 Task: Share through Files "Movie C.mp4" and change Format to "Video & Audio"
Action: Mouse moved to (228, 121)
Screenshot: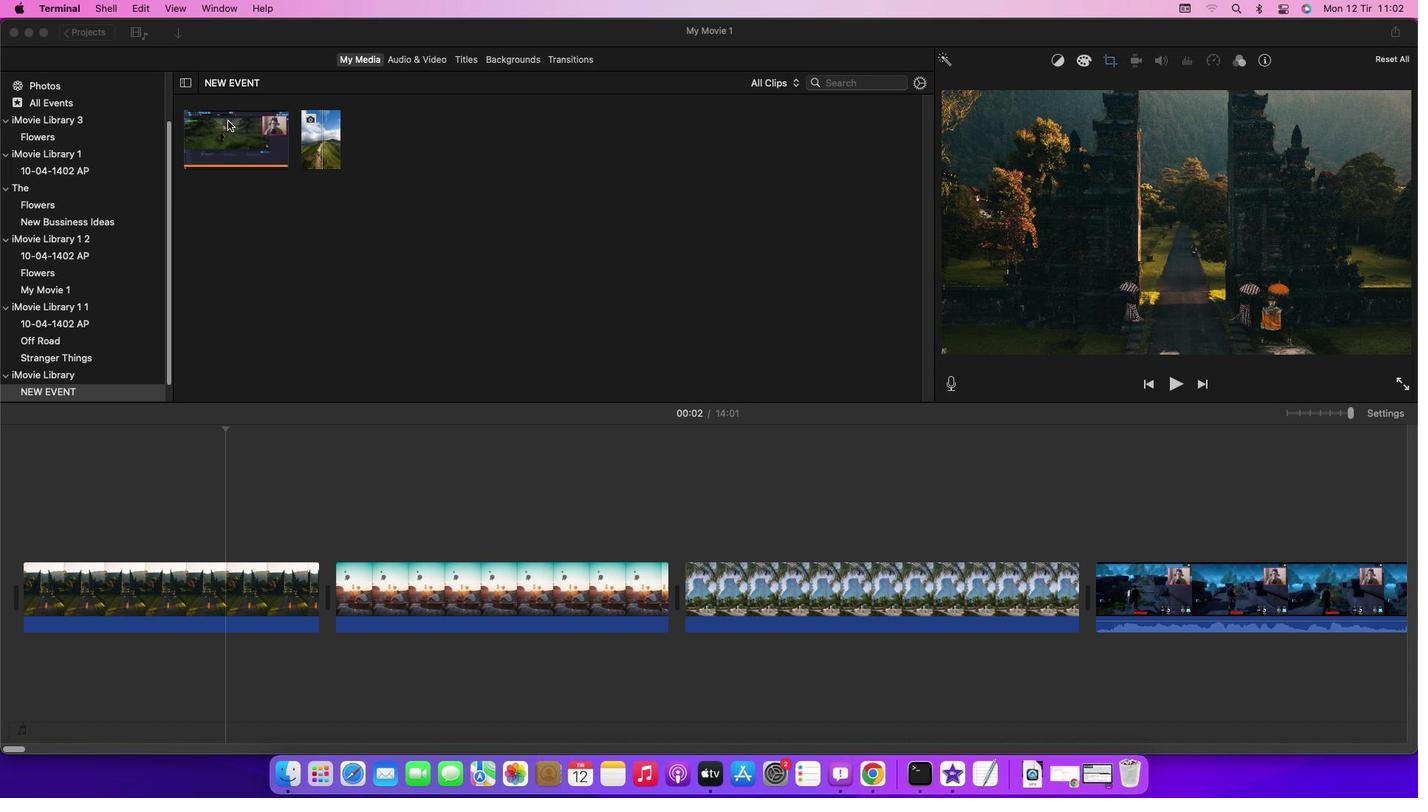 
Action: Mouse pressed left at (228, 121)
Screenshot: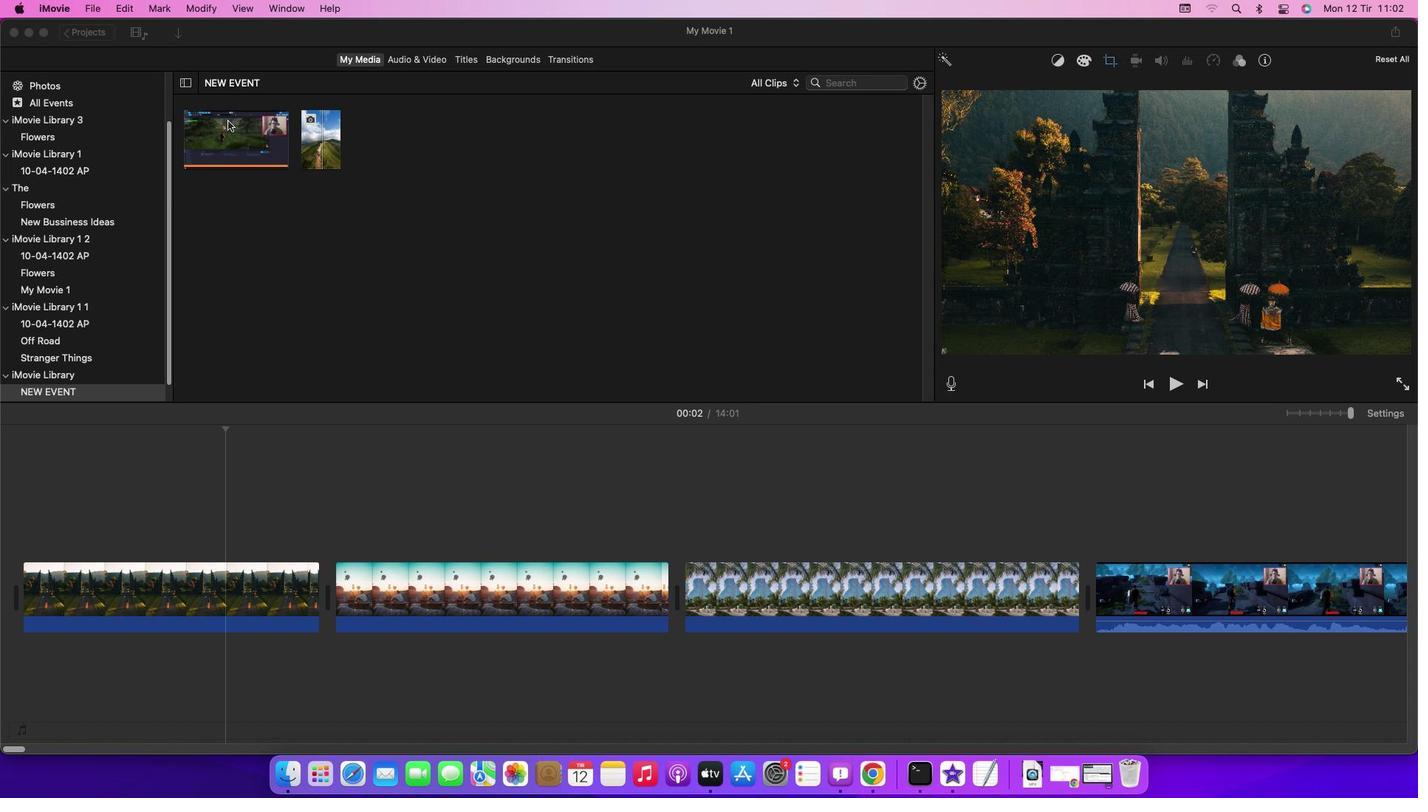 
Action: Mouse moved to (92, 8)
Screenshot: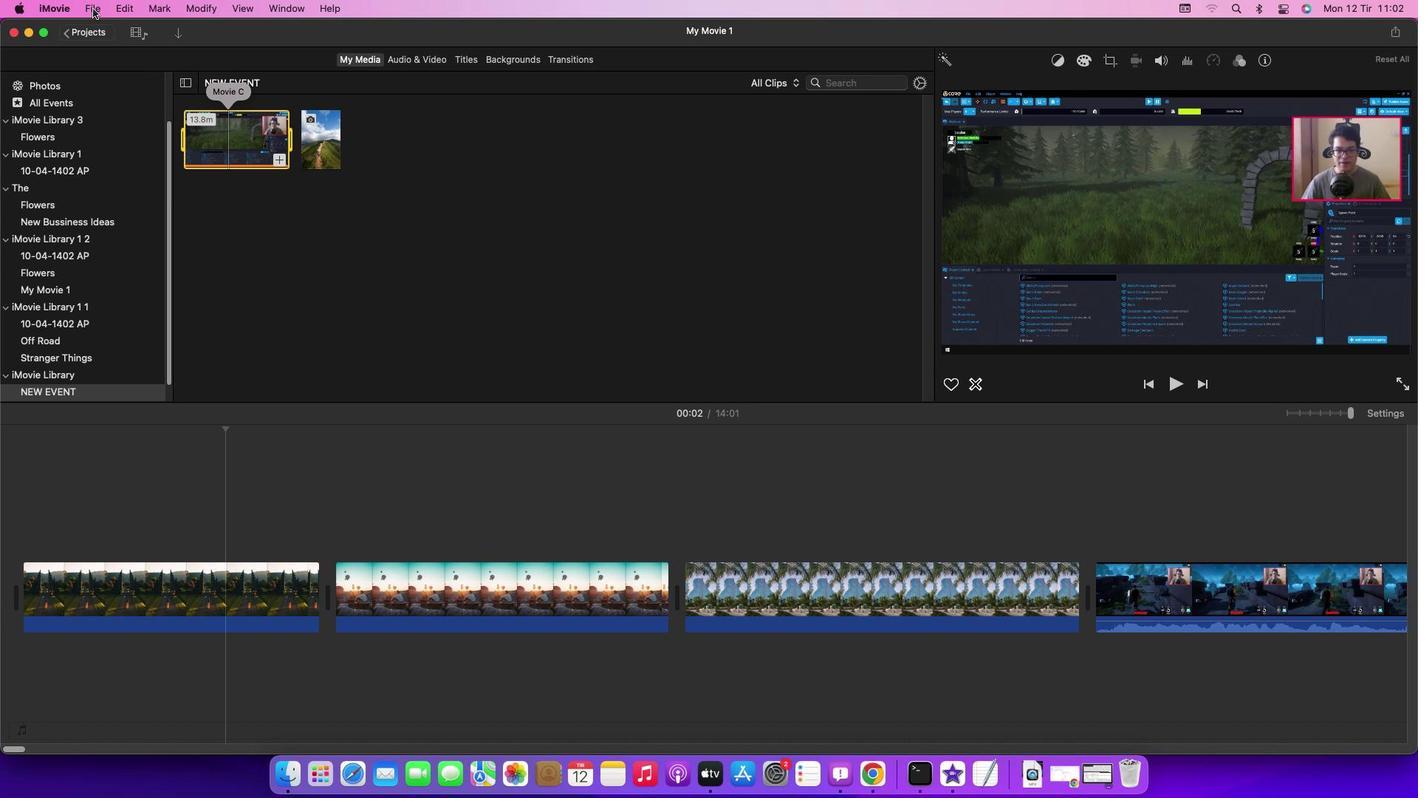 
Action: Mouse pressed left at (92, 8)
Screenshot: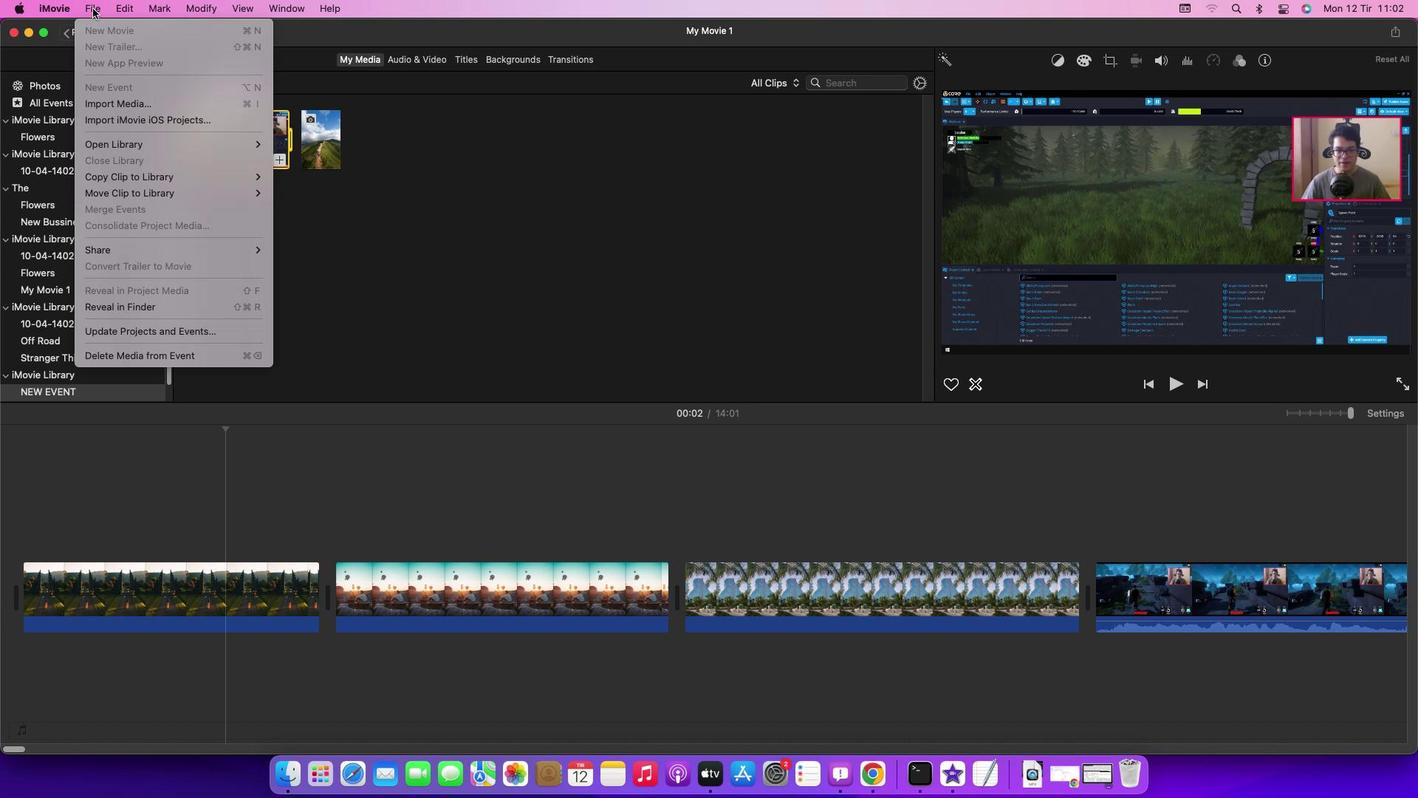 
Action: Mouse moved to (308, 298)
Screenshot: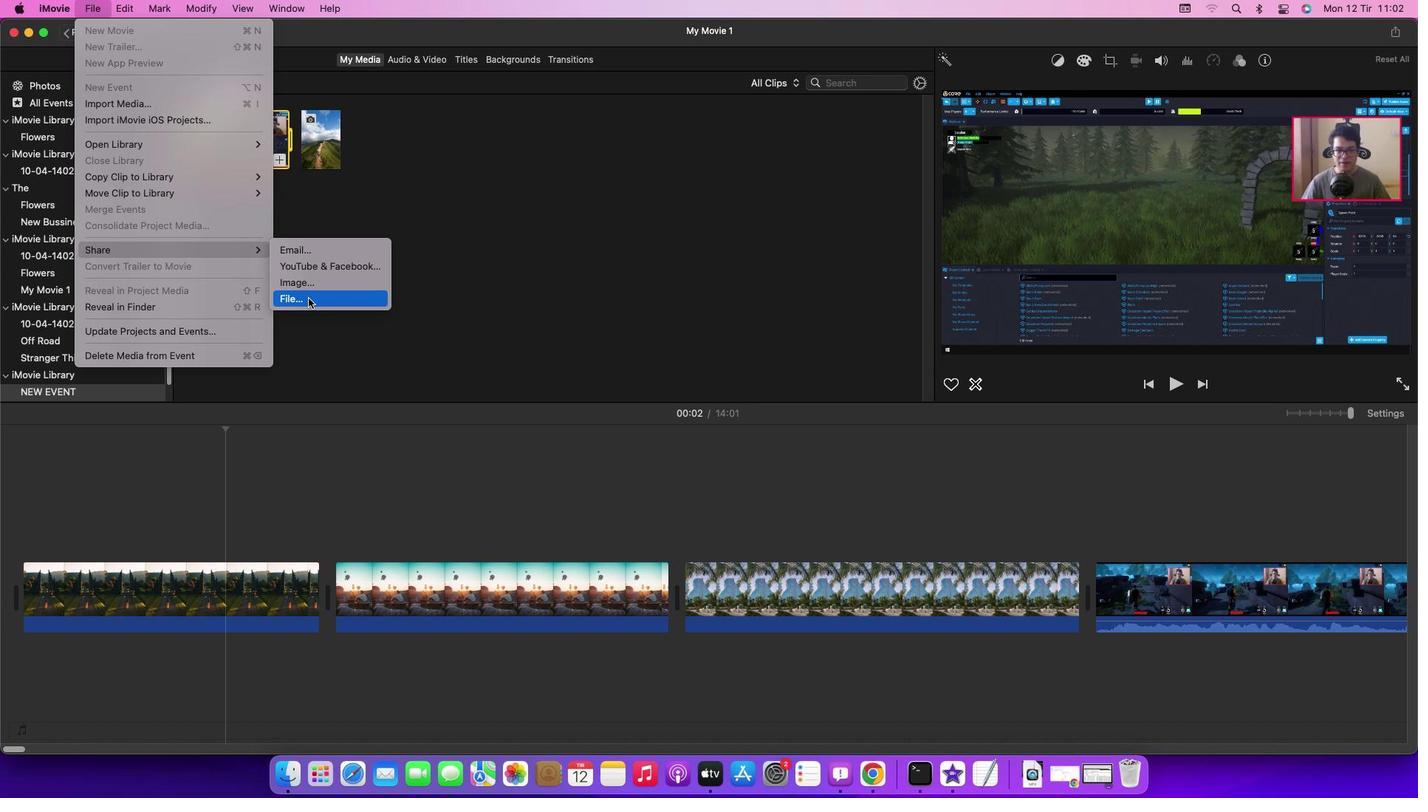 
Action: Mouse pressed left at (308, 298)
Screenshot: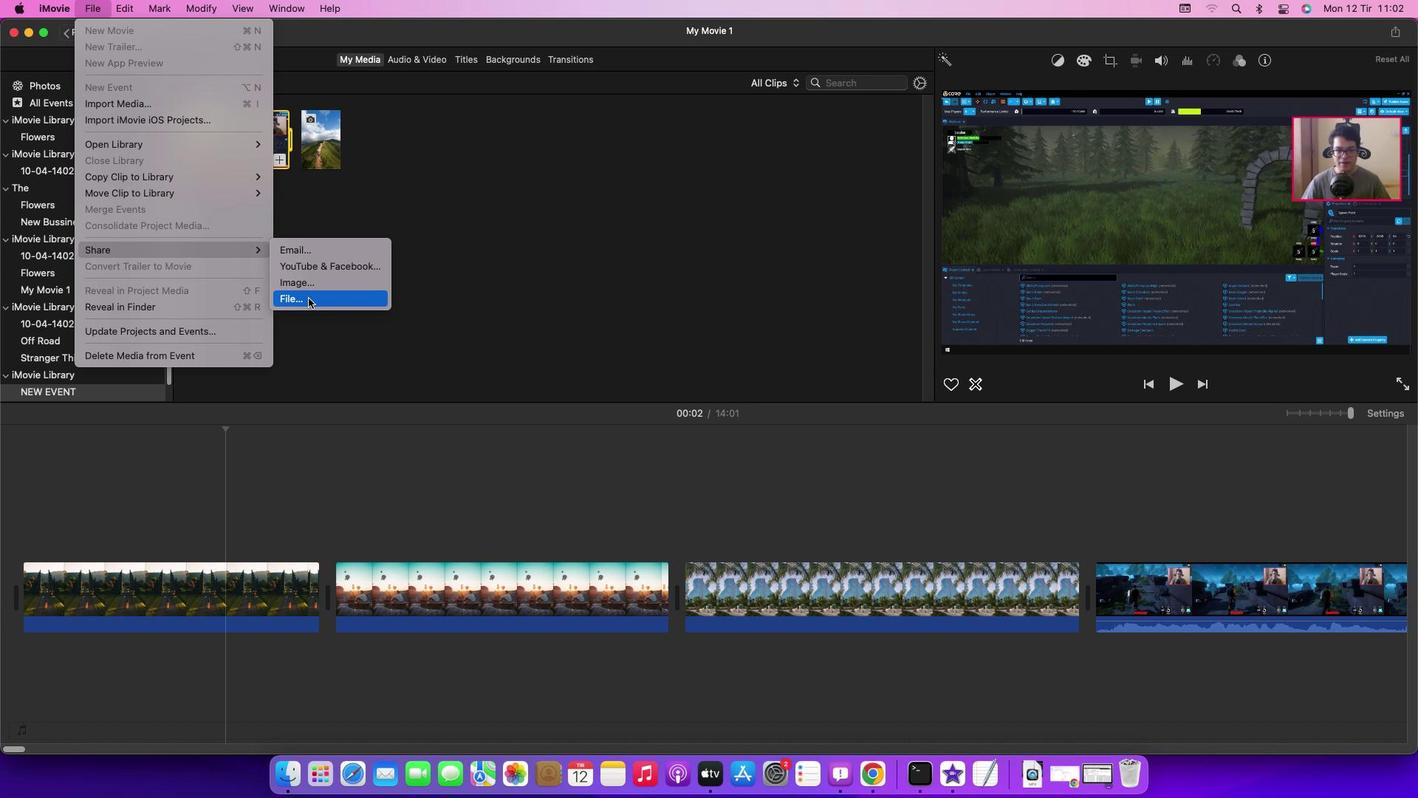 
Action: Mouse moved to (816, 226)
Screenshot: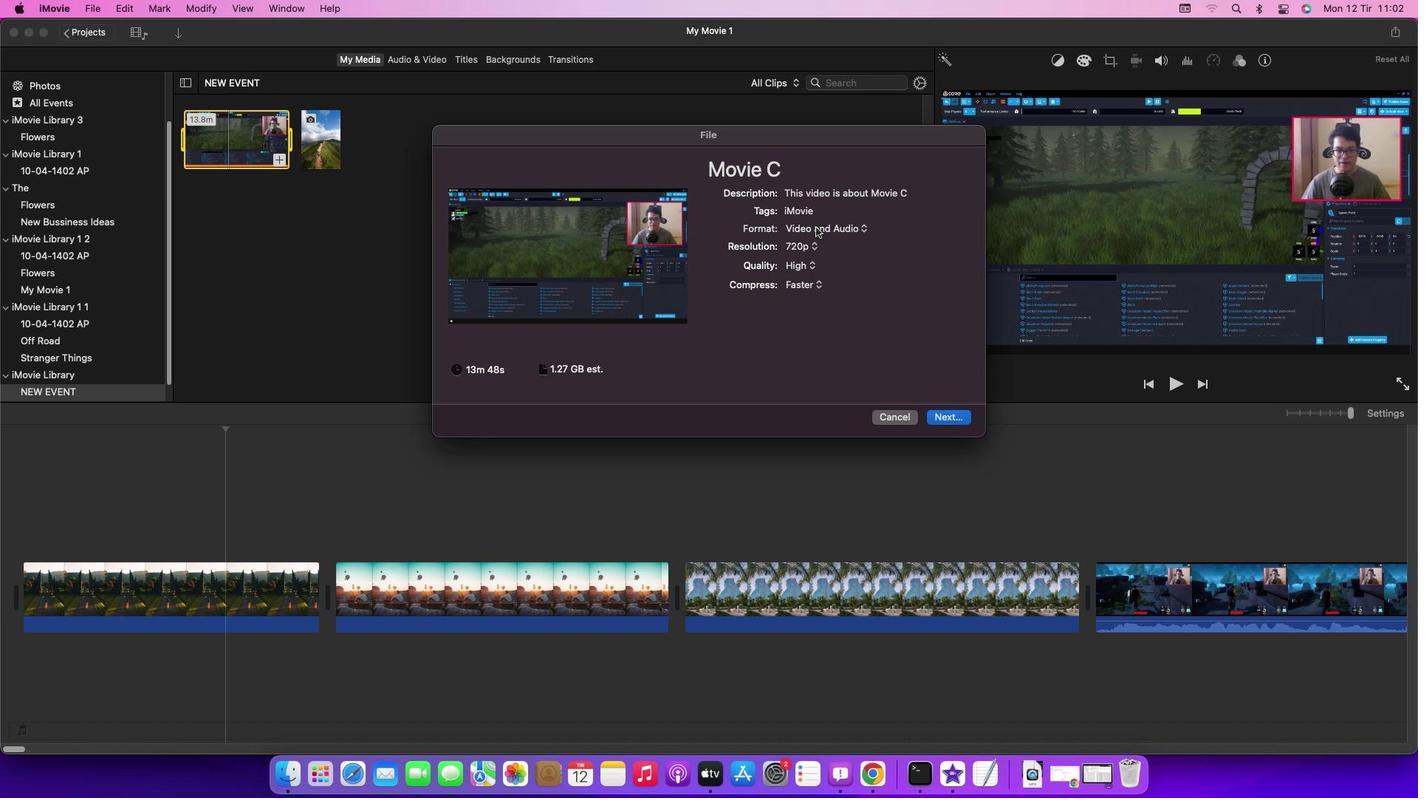 
Action: Mouse pressed left at (816, 226)
Screenshot: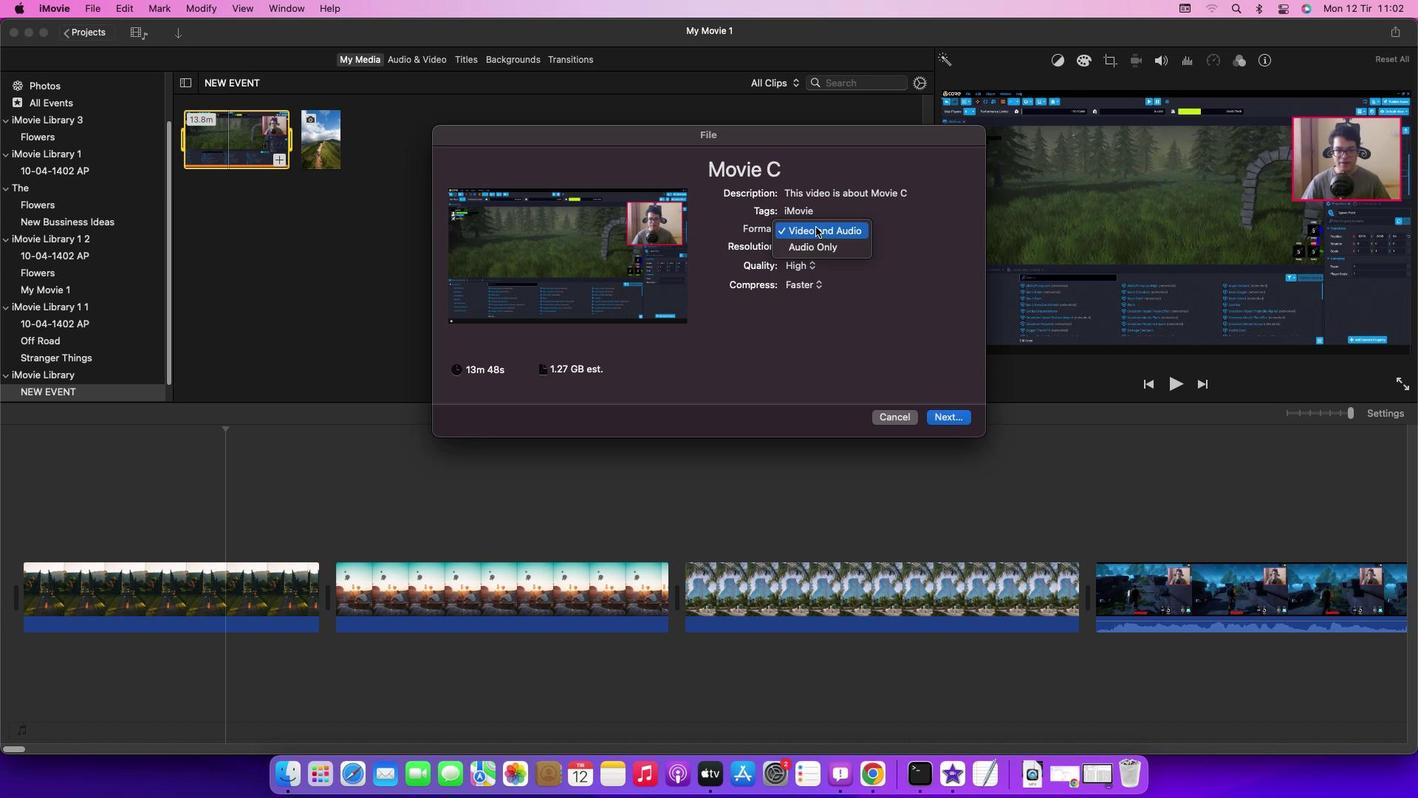 
Action: Mouse moved to (818, 235)
Screenshot: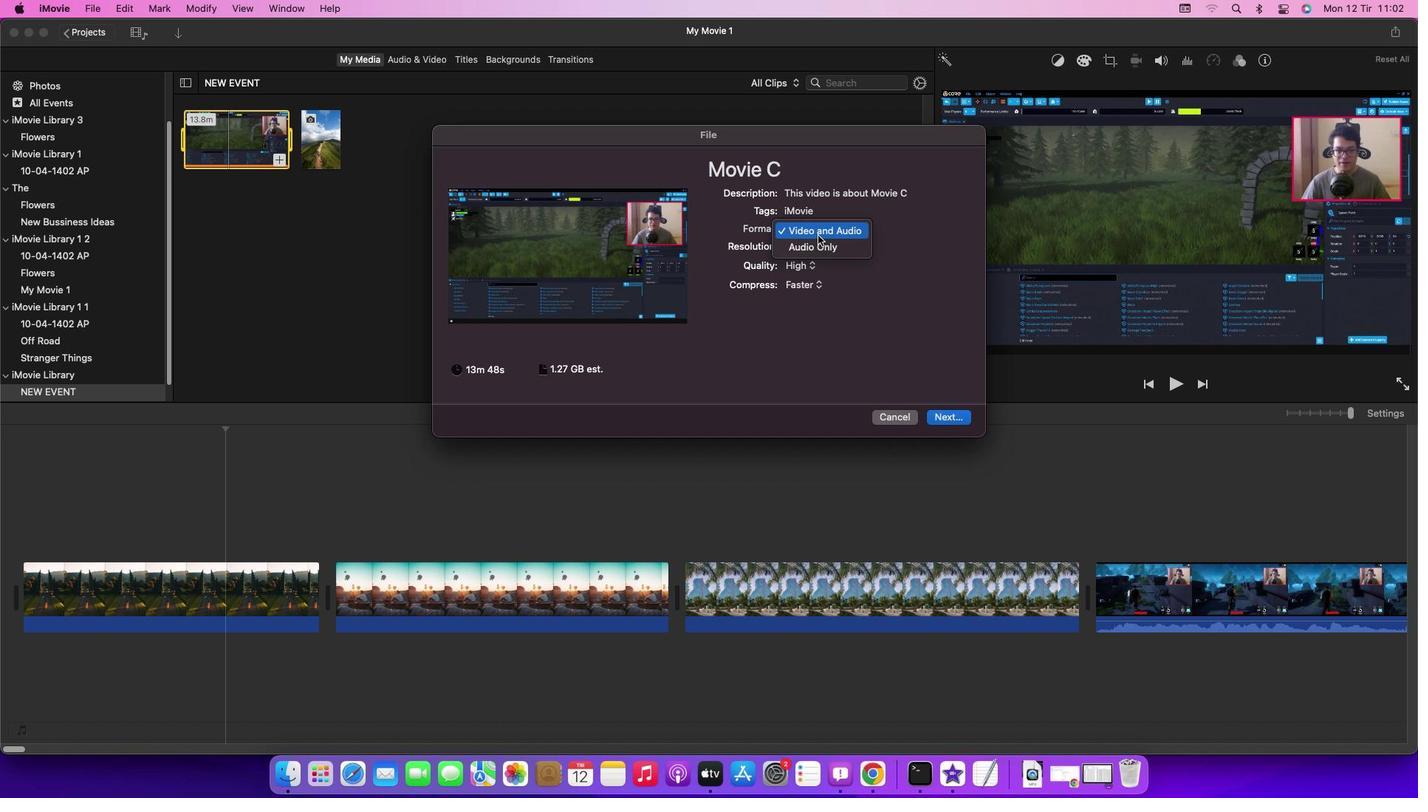 
Action: Mouse pressed left at (818, 235)
Screenshot: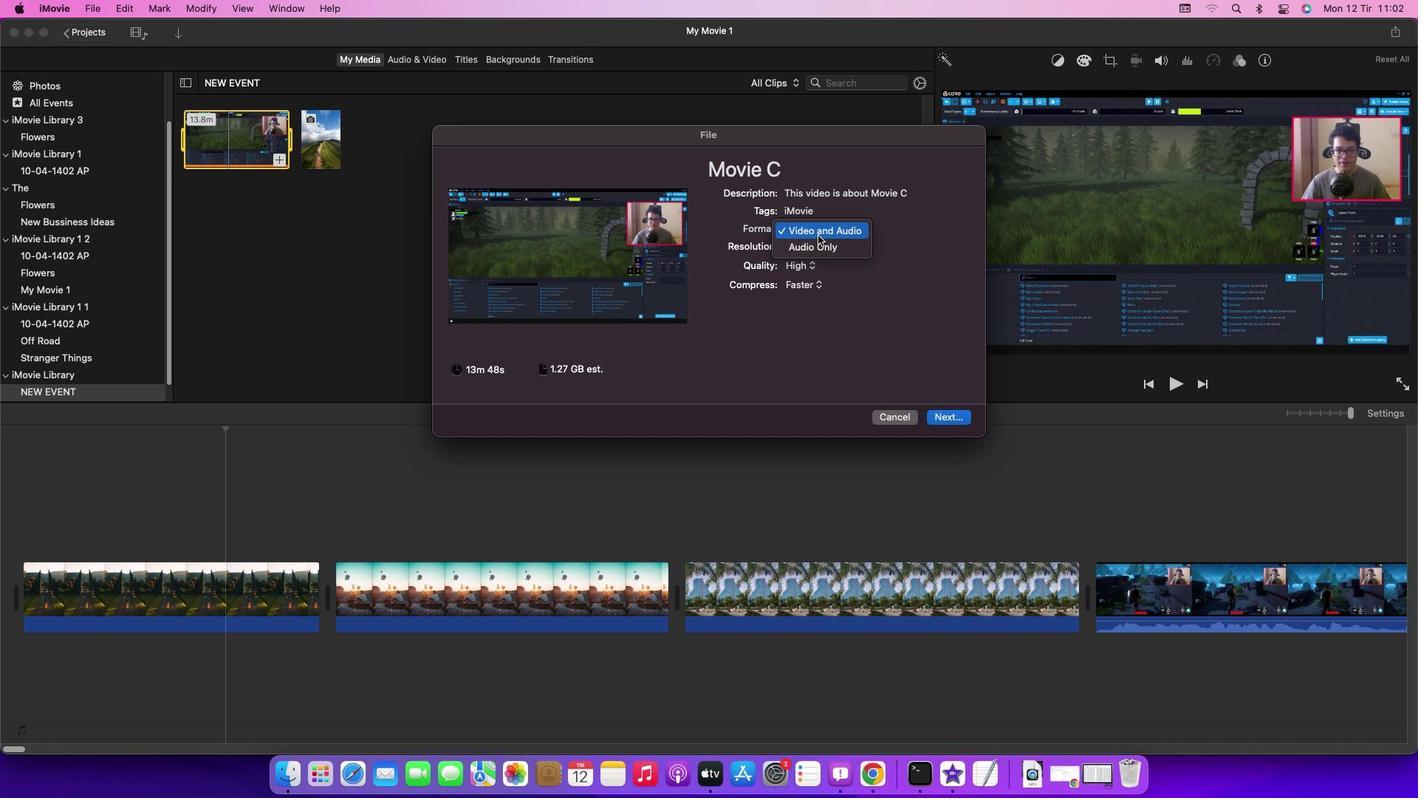 
Action: Mouse moved to (727, 364)
Screenshot: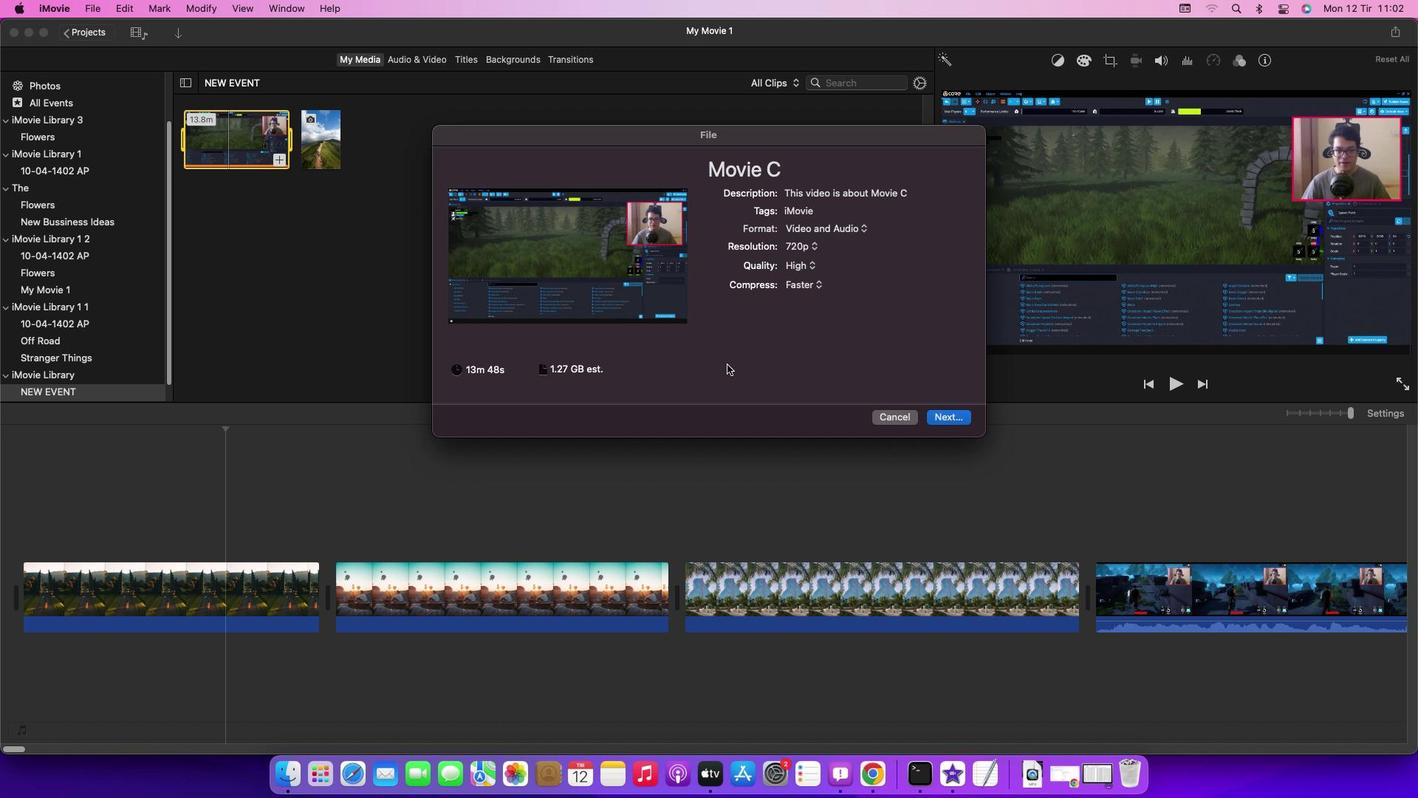 
Action: Mouse pressed left at (727, 364)
Screenshot: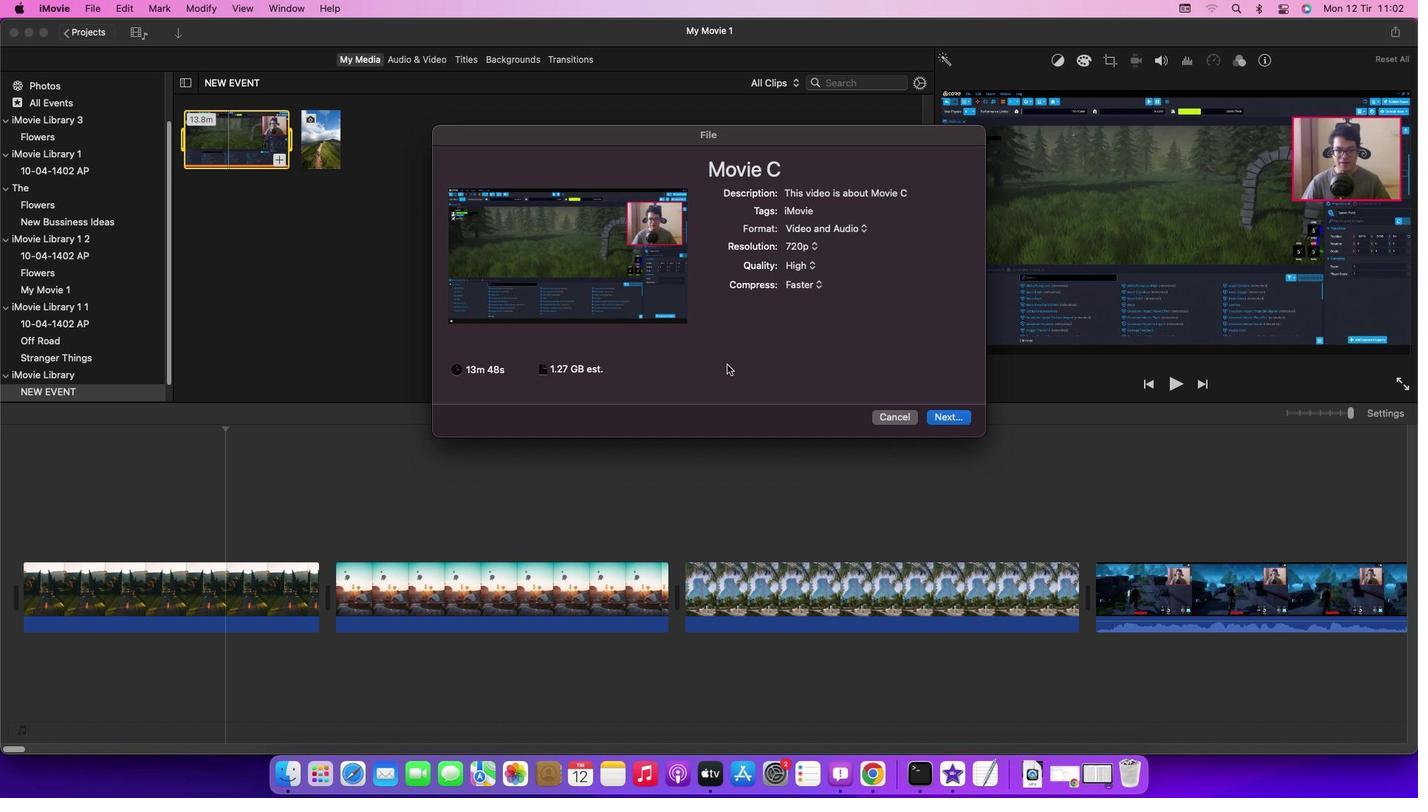 
